 Task: Create New Customer with Customer Name: Renegade Retail, Billing Address Line1: 1082 Charack Road, Billing Address Line2:  Terre Haute, Billing Address Line3:  Indiana 47807, Cell Number: 812-237-6830
Action: Mouse pressed left at (199, 38)
Screenshot: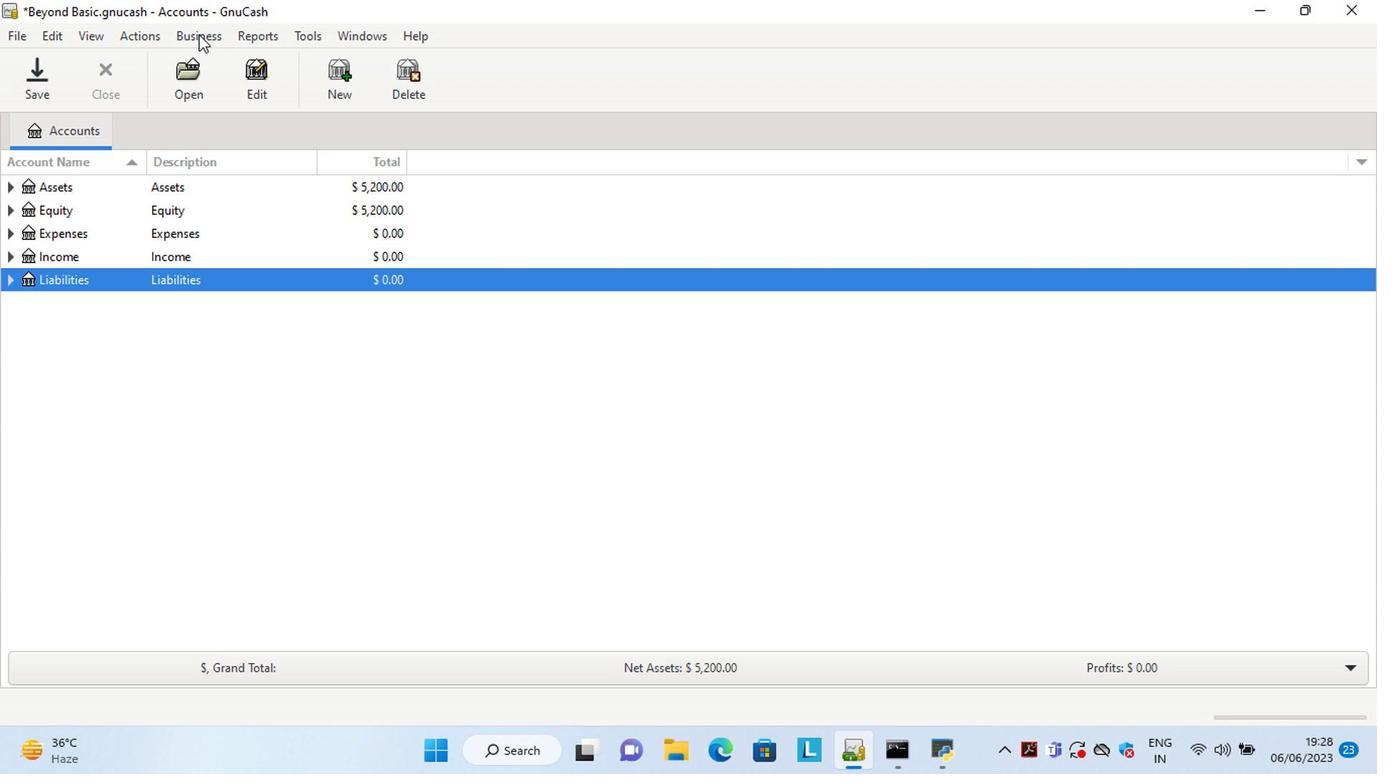 
Action: Mouse moved to (462, 88)
Screenshot: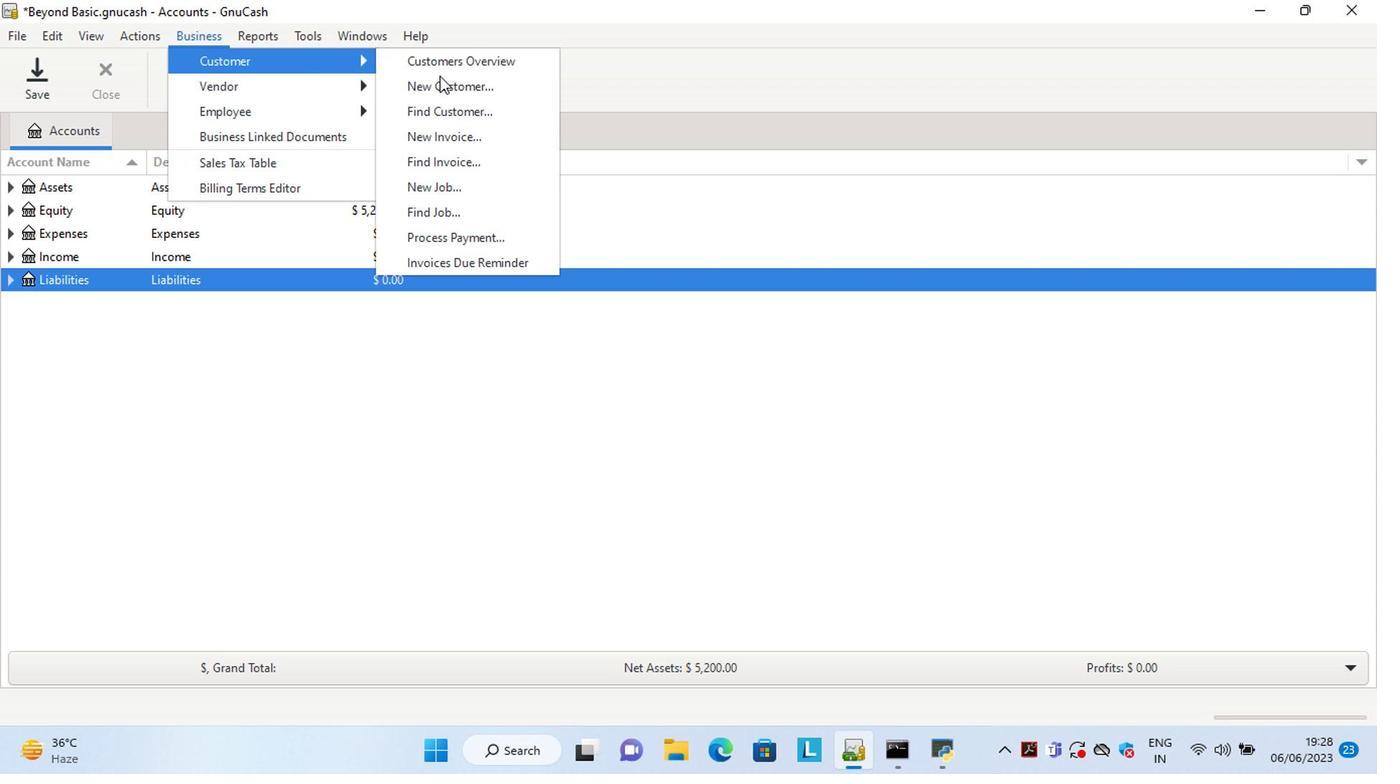 
Action: Mouse pressed left at (462, 88)
Screenshot: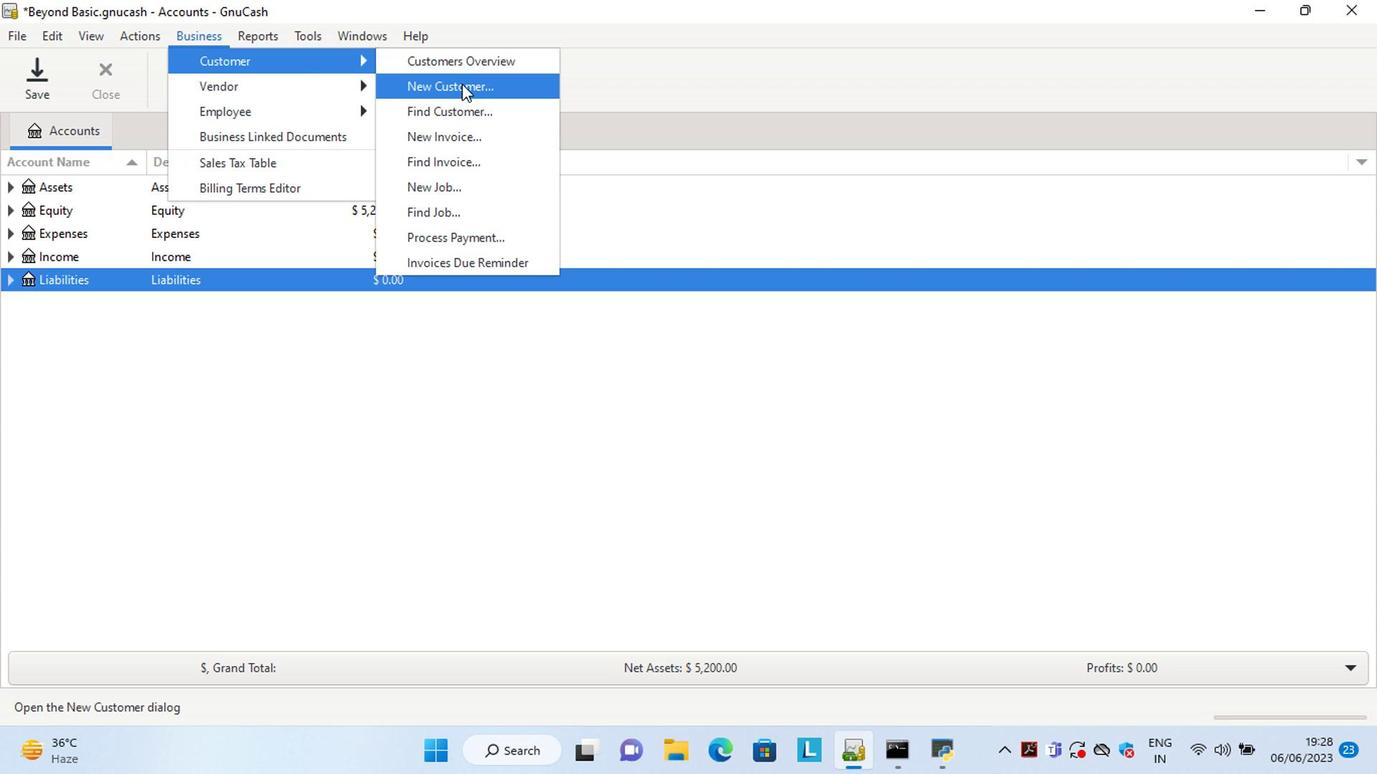 
Action: Mouse moved to (462, 88)
Screenshot: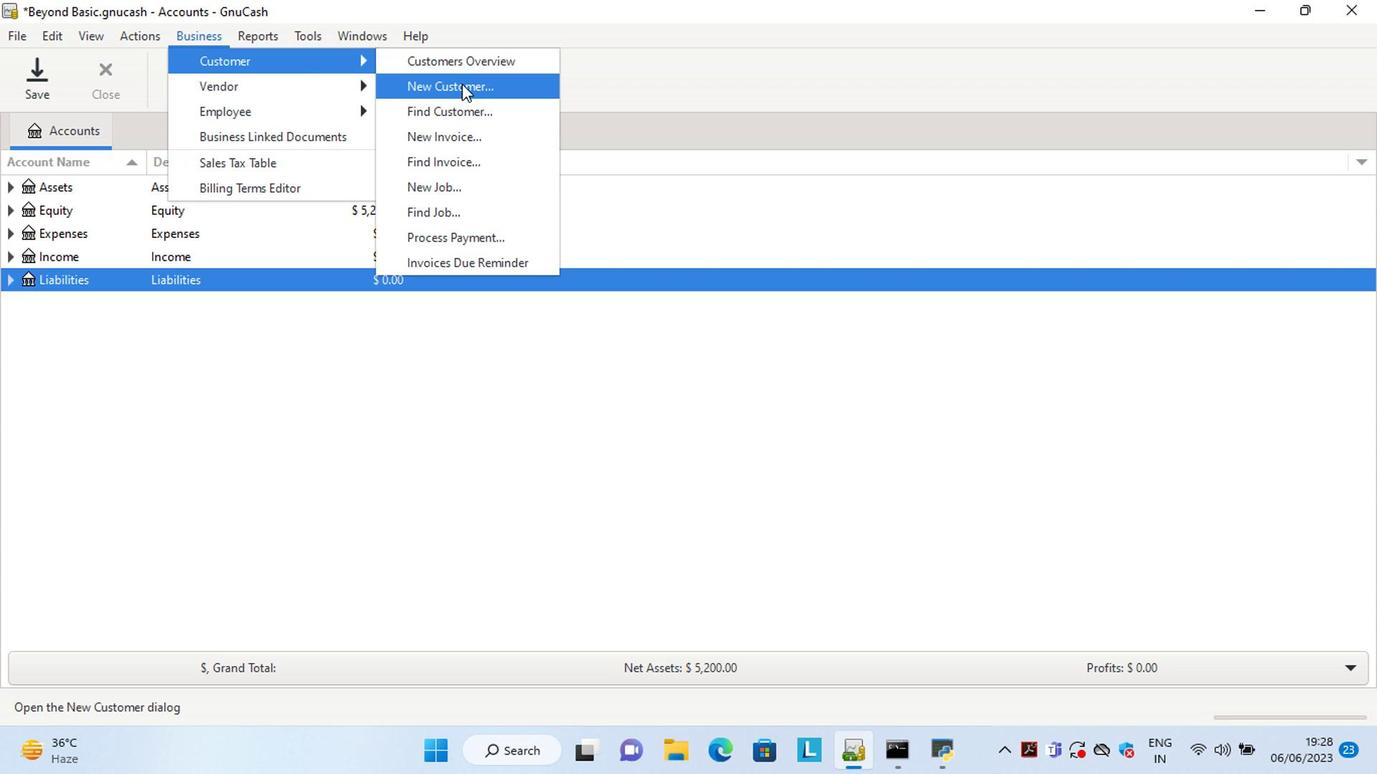 
Action: Key pressed <Key.shift>Renegade<Key.space><Key.shift>Retail<Key.tab><Key.tab><Key.tab>1082<Key.space><Key.shift>Charack<Key.space><Key.shift>Road<Key.tab><Key.shift>Te<Key.tab>in<Key.end><Key.backspace><Key.backspace><Key.backspace><Key.backspace>7<Key.tab><Key.tab>812-237-6830
Screenshot: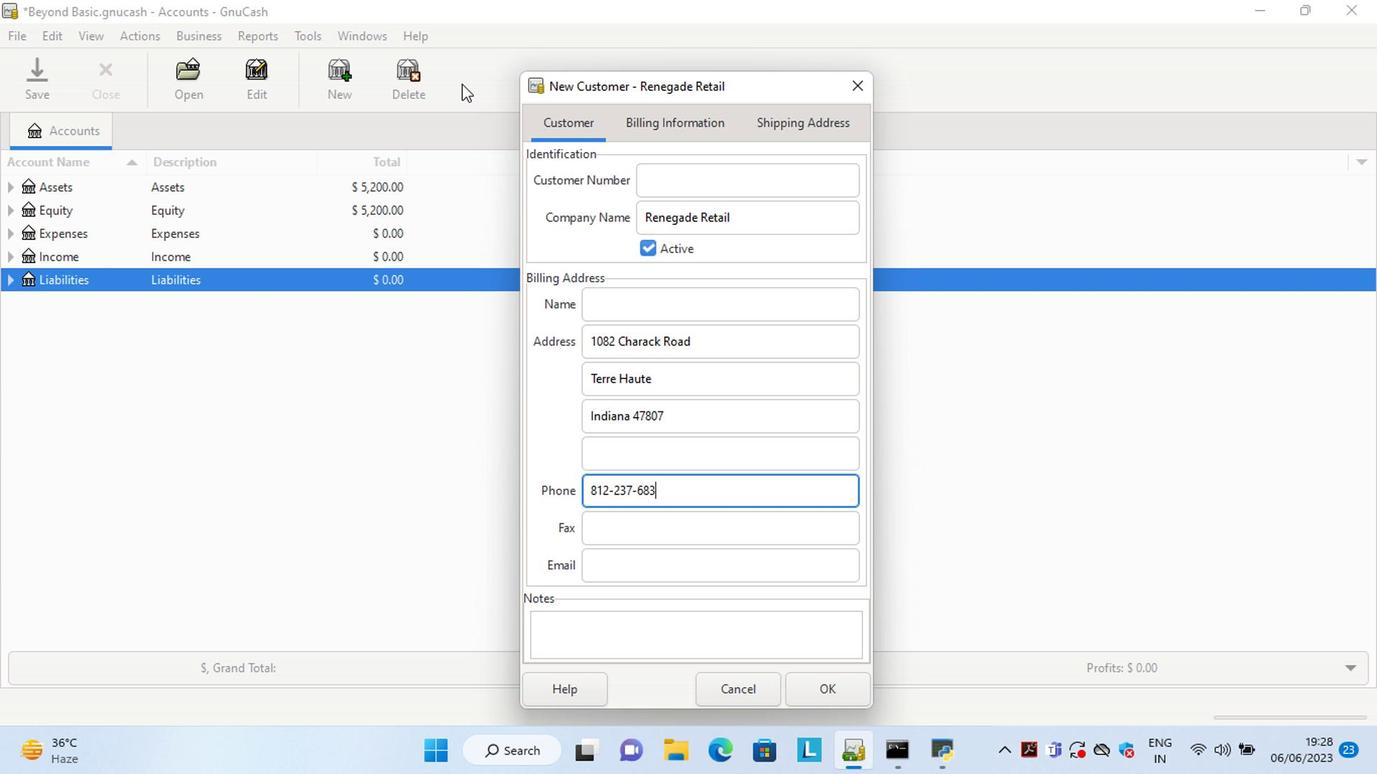 
Action: Mouse moved to (812, 691)
Screenshot: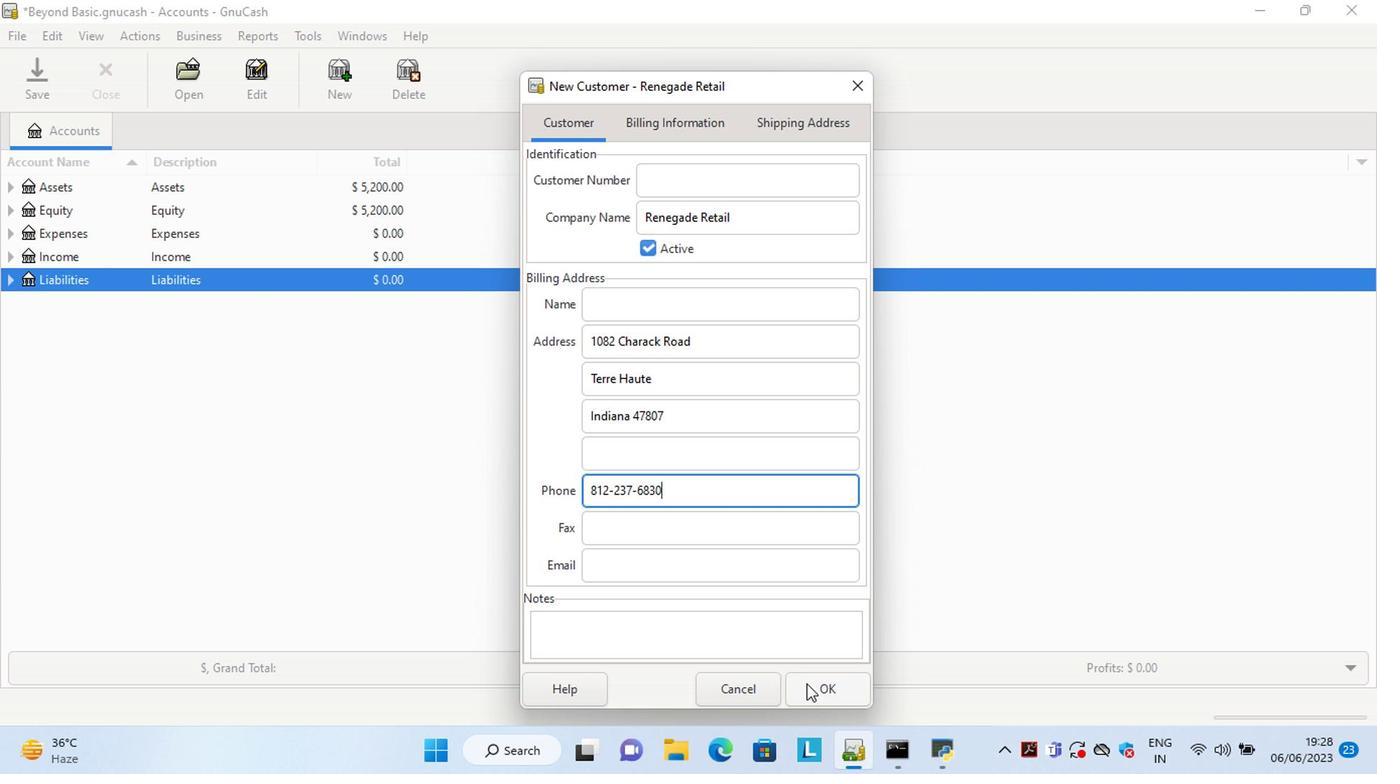 
Action: Mouse pressed left at (812, 691)
Screenshot: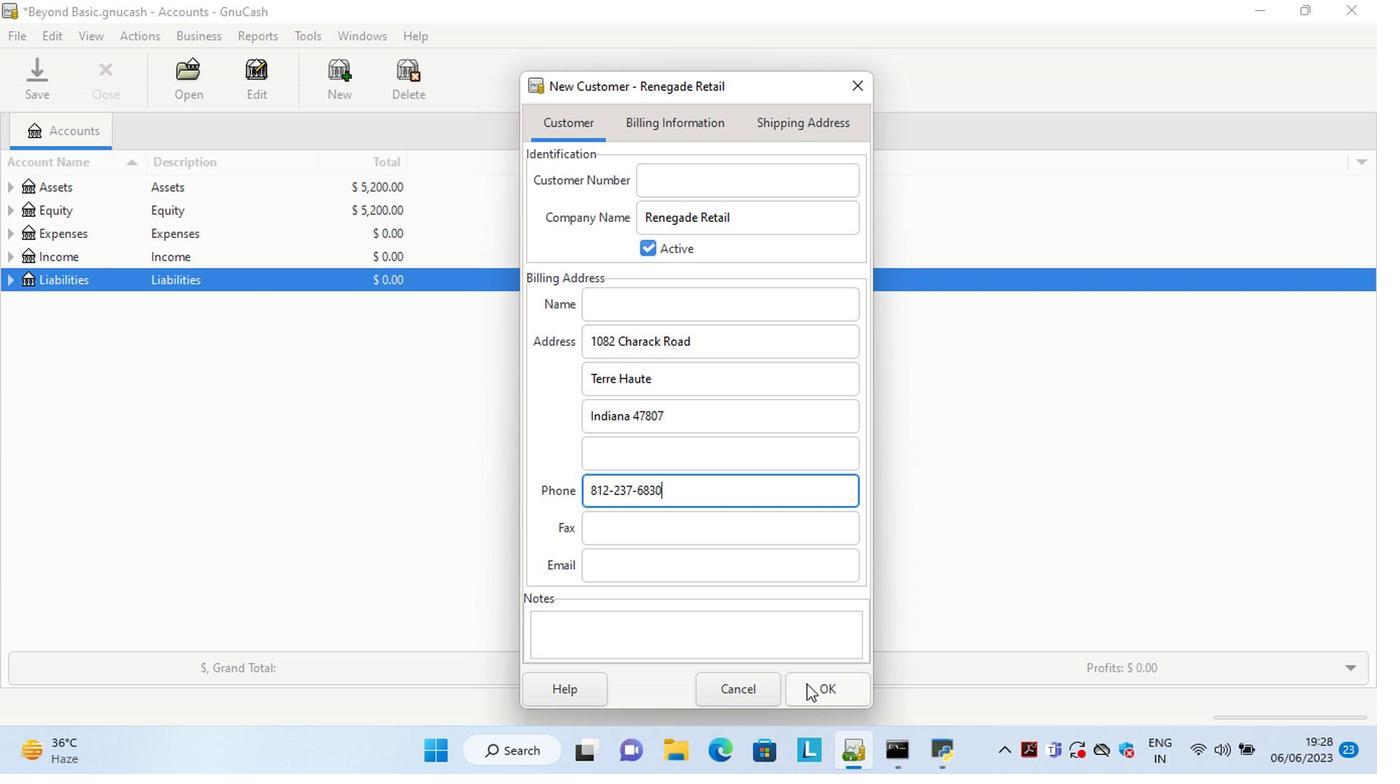 
